 Task: Find the closest ski resort to Lake Tahoe, California/Nevada, and Park City, Utah.
Action: Mouse moved to (140, 81)
Screenshot: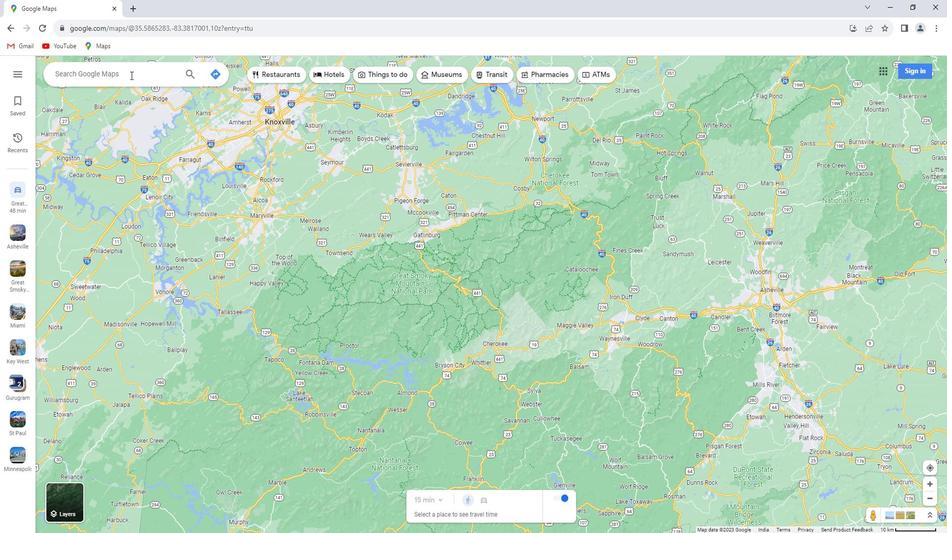 
Action: Mouse pressed left at (140, 81)
Screenshot: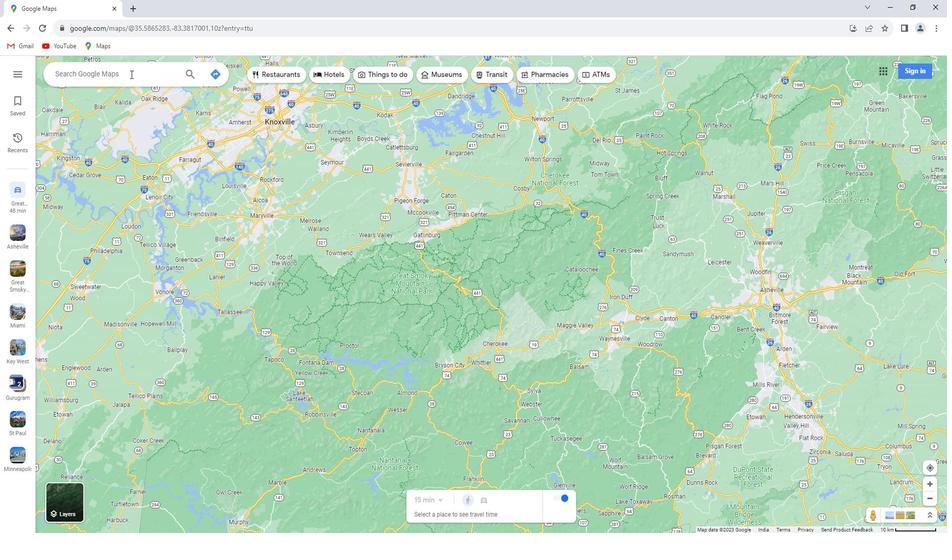 
Action: Key pressed <Key.shift>Lake<Key.space><Key.shift>tahoe,<Key.space><Key.shift>California/<Key.shift>Nevada<Key.enter>
Screenshot: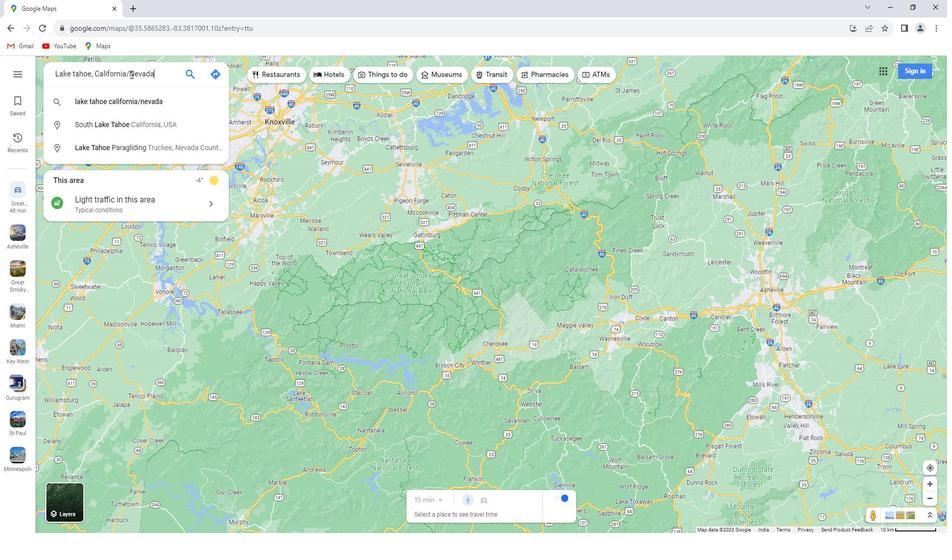 
Action: Mouse moved to (143, 270)
Screenshot: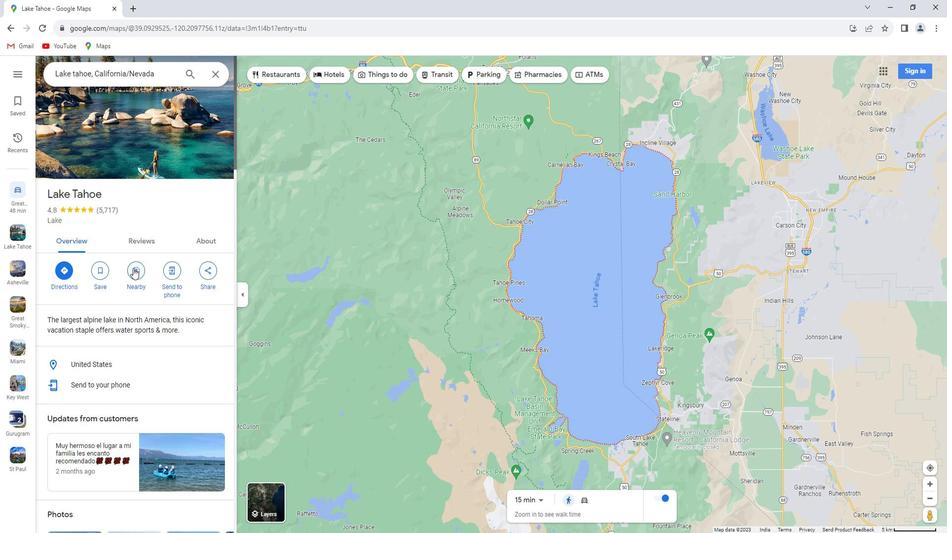 
Action: Mouse pressed left at (143, 270)
Screenshot: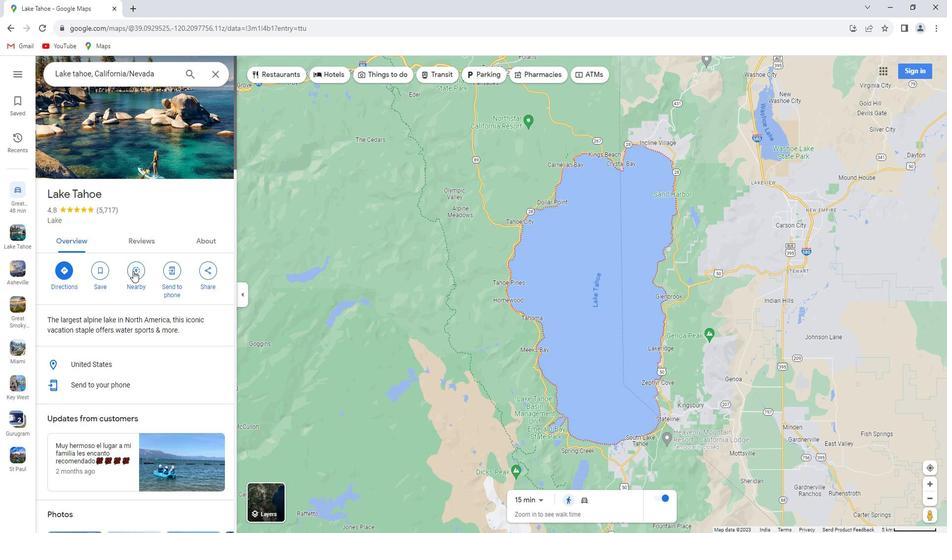 
Action: Key pressed closest<Key.space>ski<Key.space>resort<Key.enter>
Screenshot: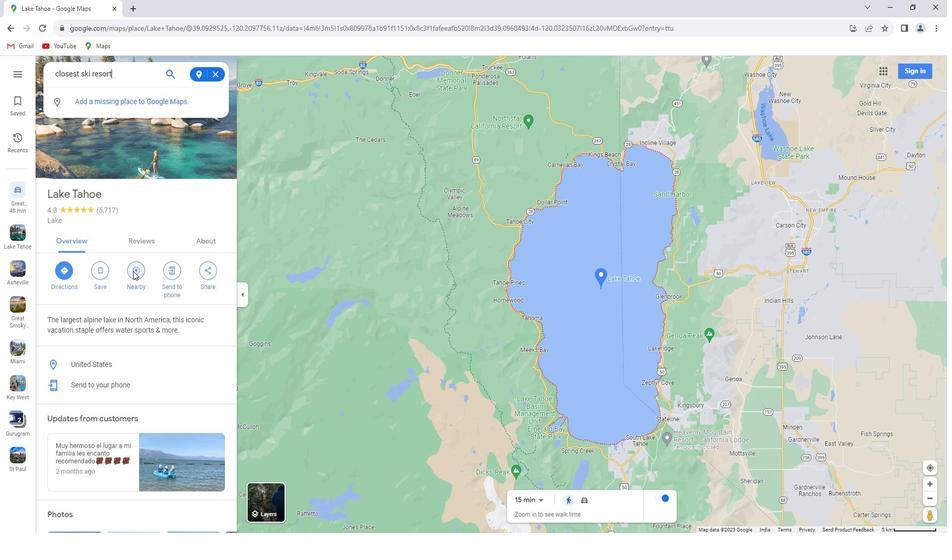 
Action: Mouse moved to (221, 80)
Screenshot: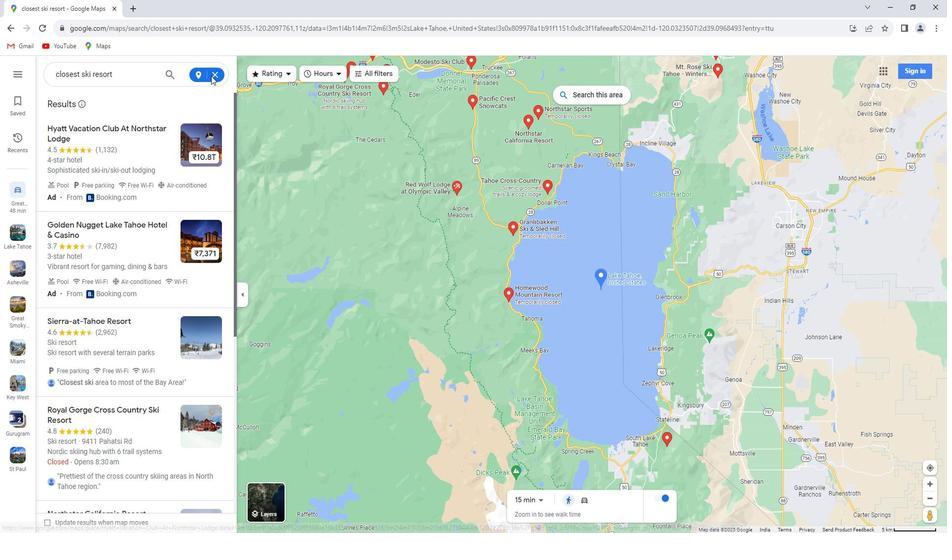 
Action: Mouse pressed left at (221, 80)
Screenshot: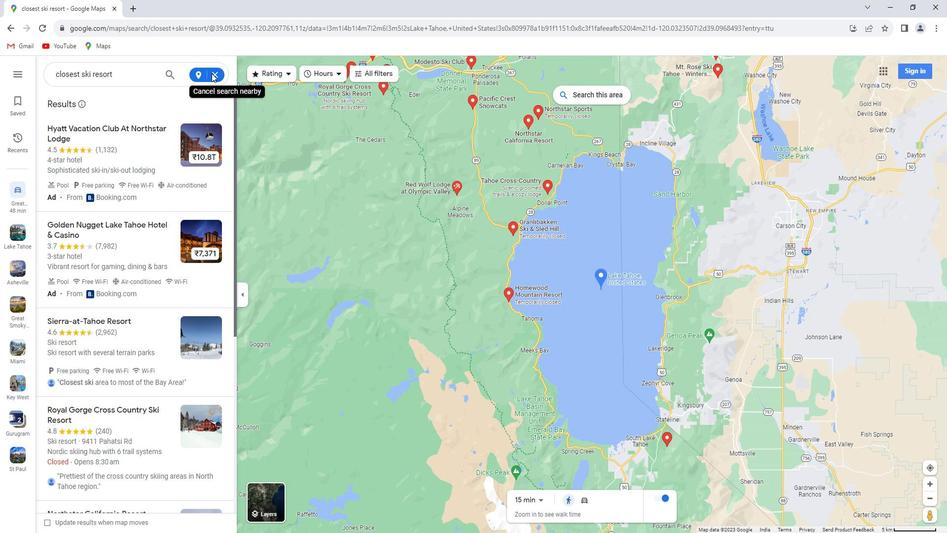 
Action: Mouse moved to (227, 82)
Screenshot: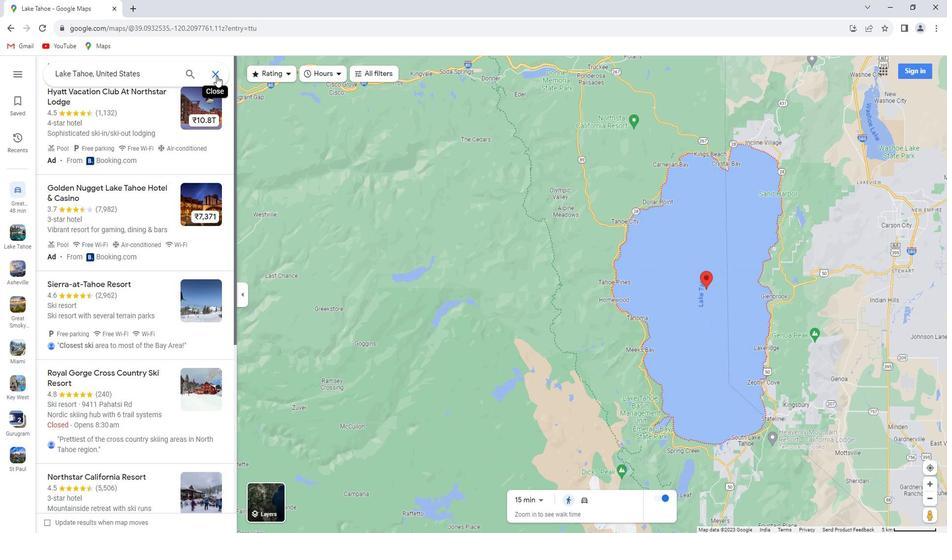 
Action: Mouse pressed left at (227, 82)
Screenshot: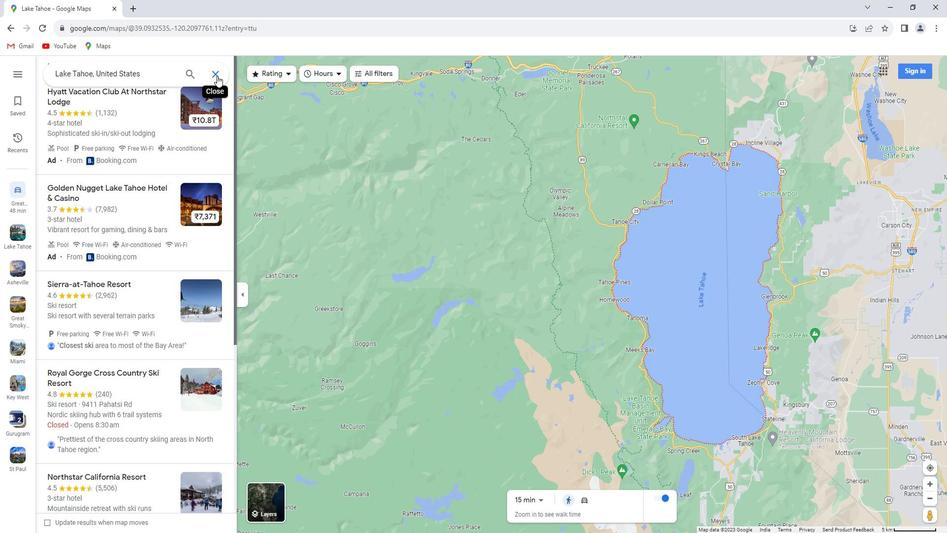 
Action: Mouse moved to (160, 77)
Screenshot: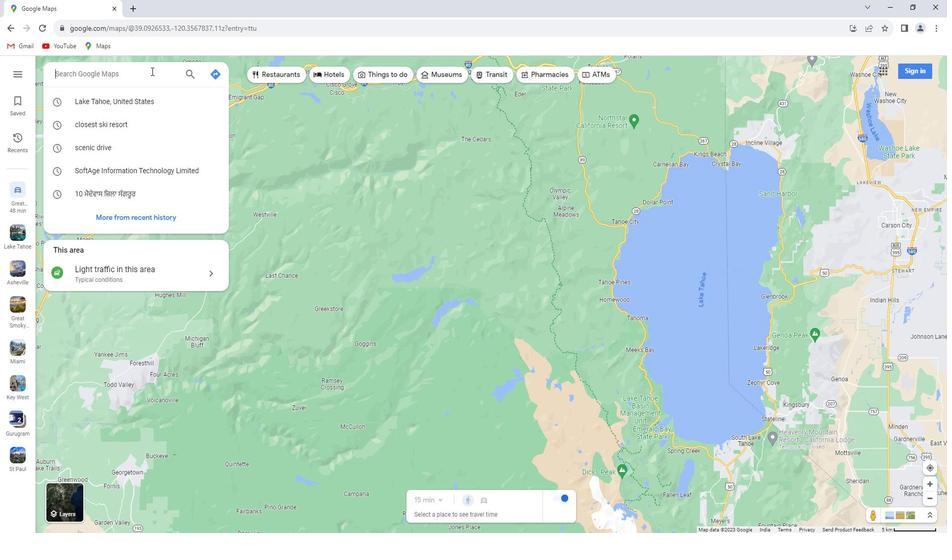 
Action: Key pressed <Key.shift>Park<Key.space><Key.shift>City,<Key.shift>Utah<Key.enter>
Screenshot: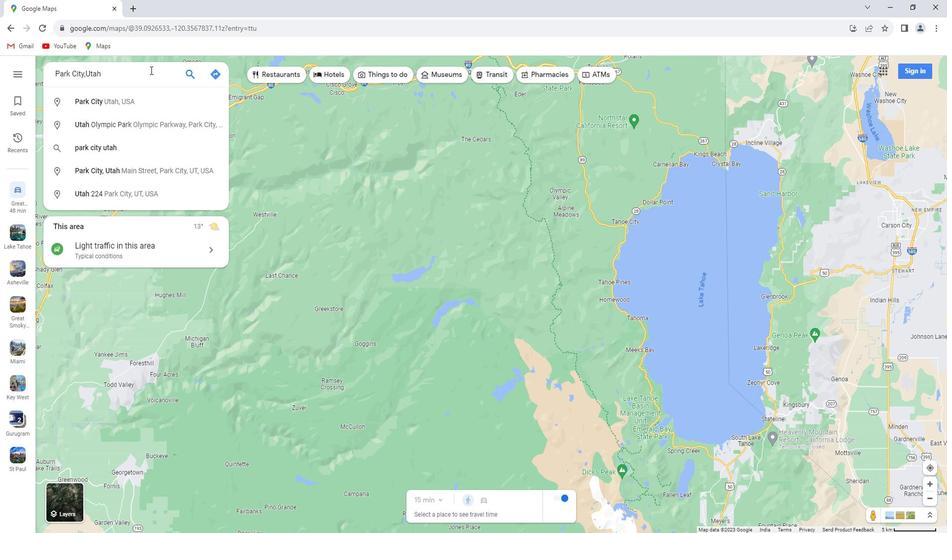 
Action: Mouse moved to (141, 244)
Screenshot: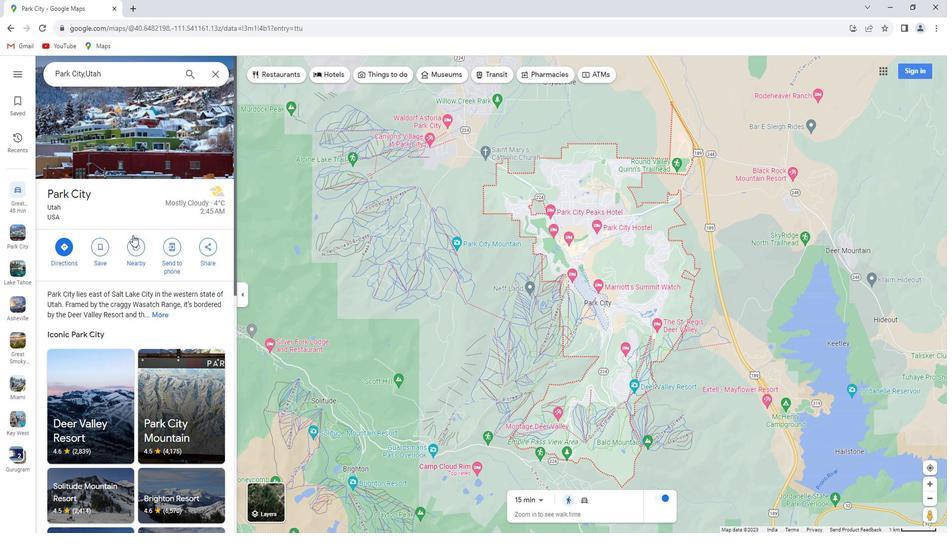 
Action: Mouse pressed left at (141, 244)
Screenshot: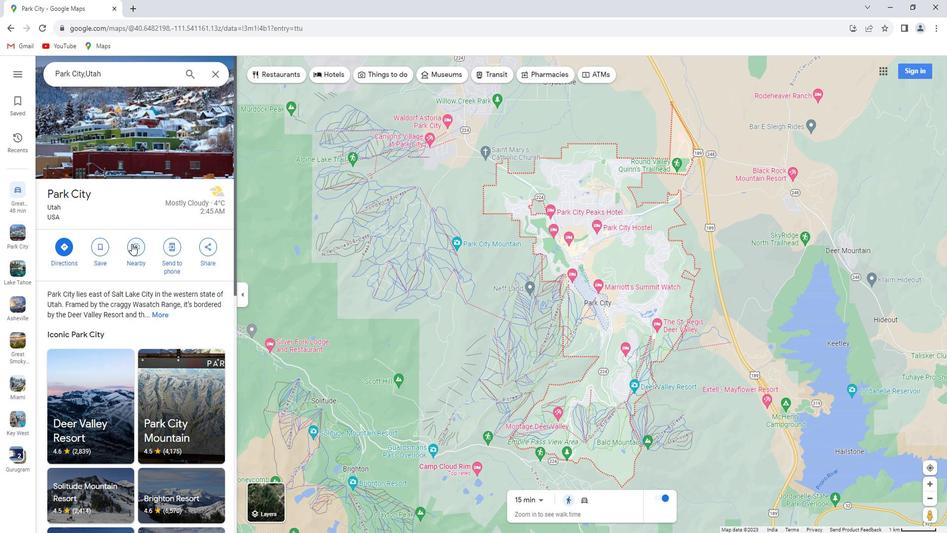
Action: Mouse moved to (145, 218)
Screenshot: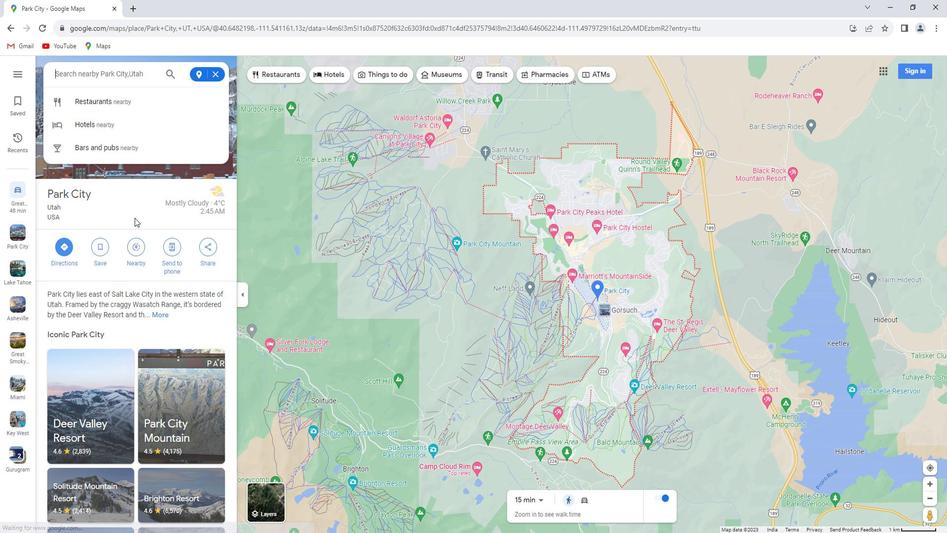 
Action: Key pressed <Key.shift>closest<Key.space>ski<Key.space>resort<Key.enter>
Screenshot: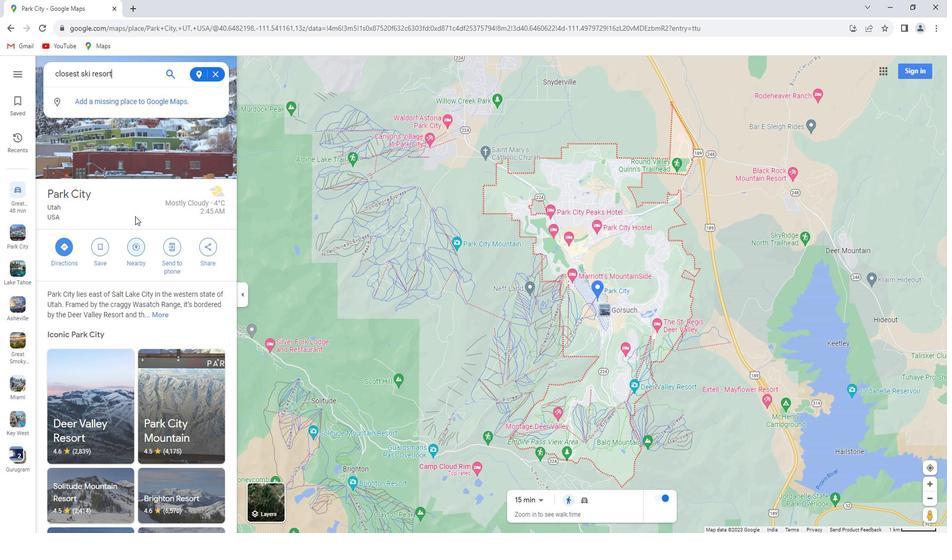 
